Task: Toggle confidential mode in new  blank mail.
Action: Mouse moved to (121, 118)
Screenshot: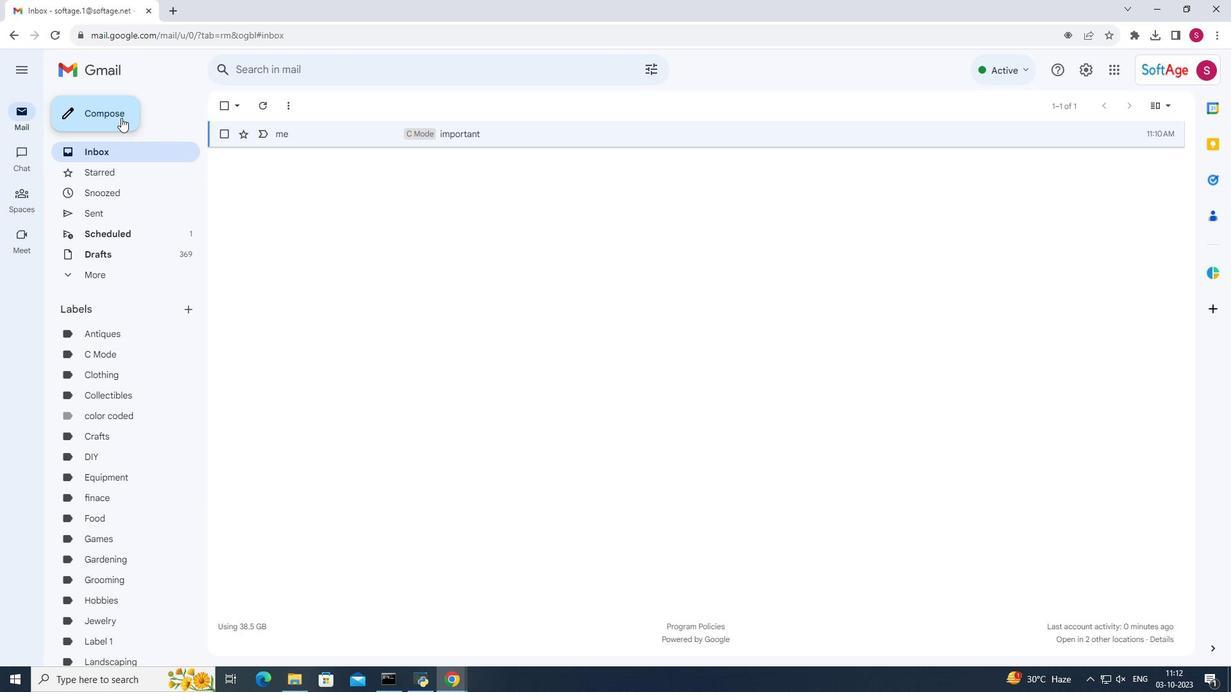 
Action: Mouse pressed left at (121, 118)
Screenshot: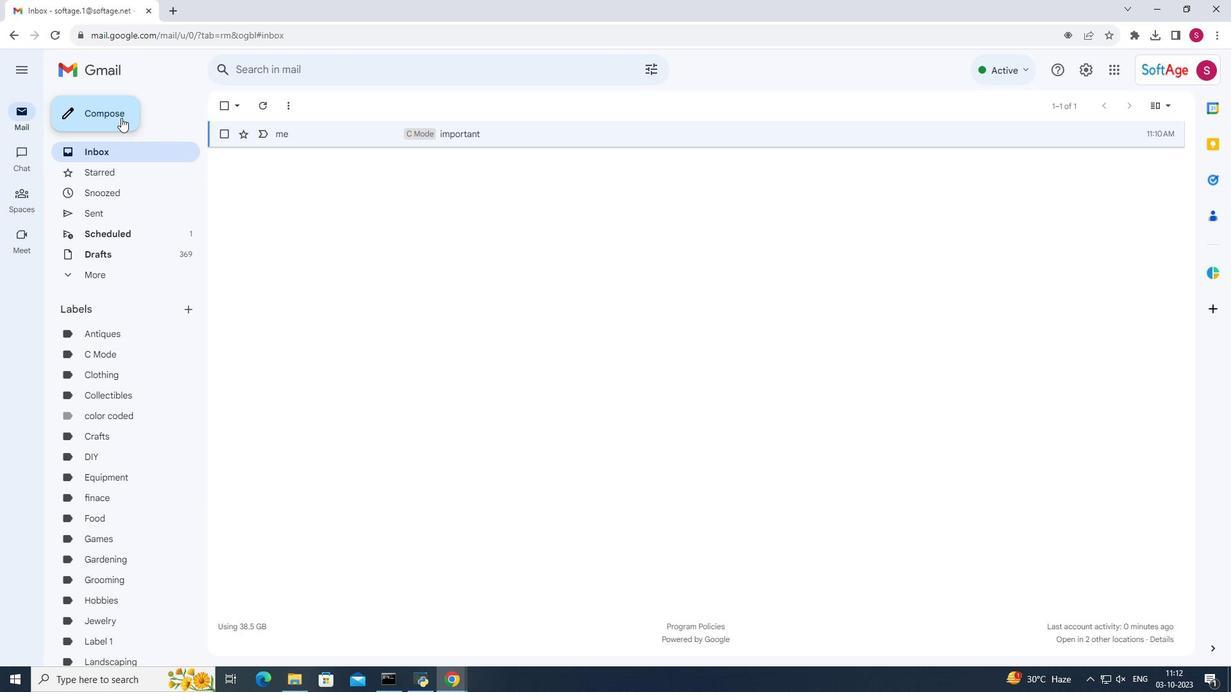 
Action: Mouse moved to (1019, 651)
Screenshot: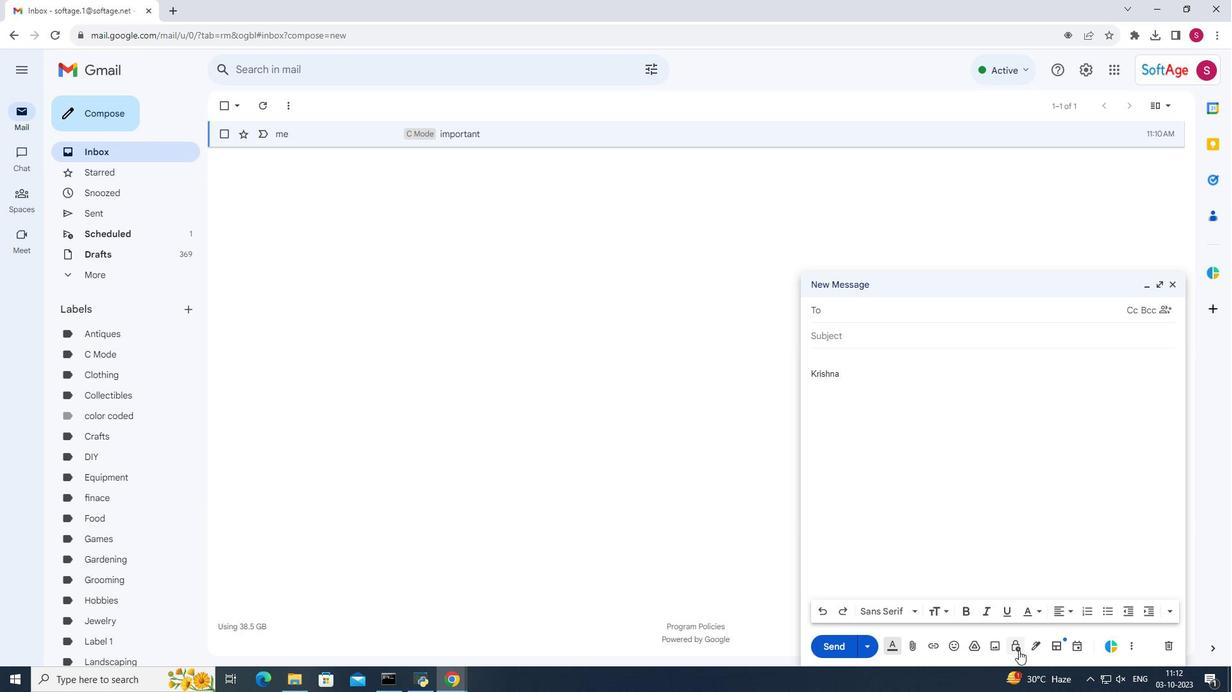 
Action: Mouse pressed left at (1019, 651)
Screenshot: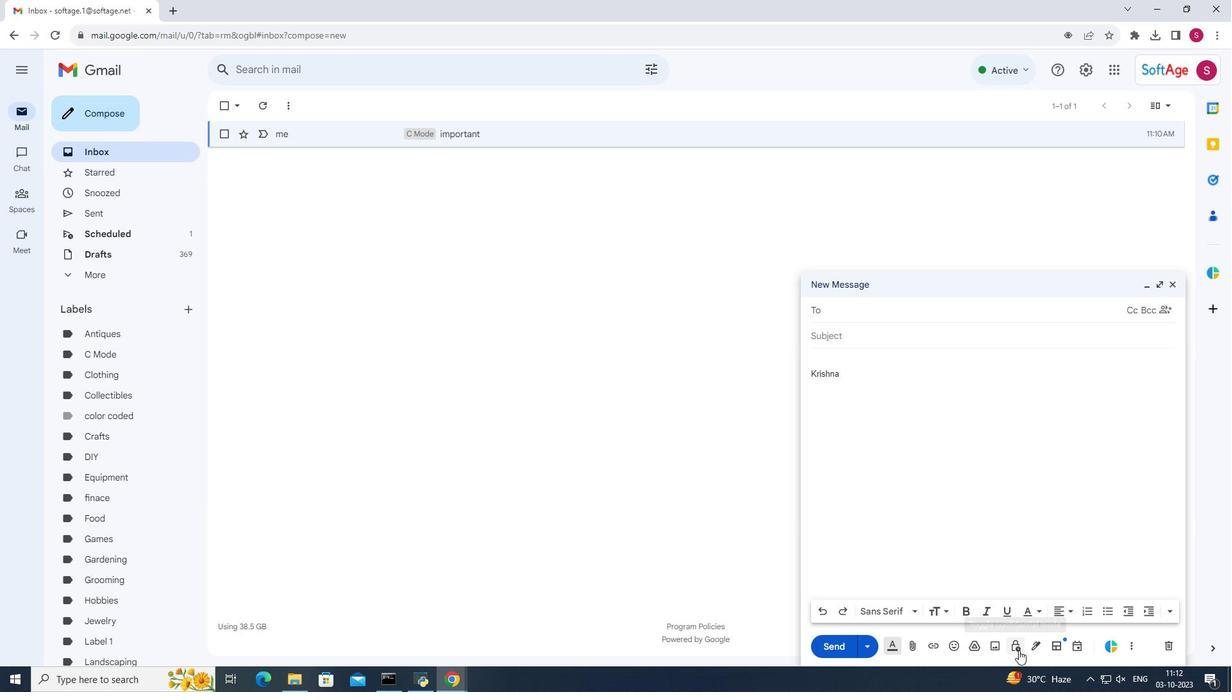 
Action: Mouse pressed left at (1019, 651)
Screenshot: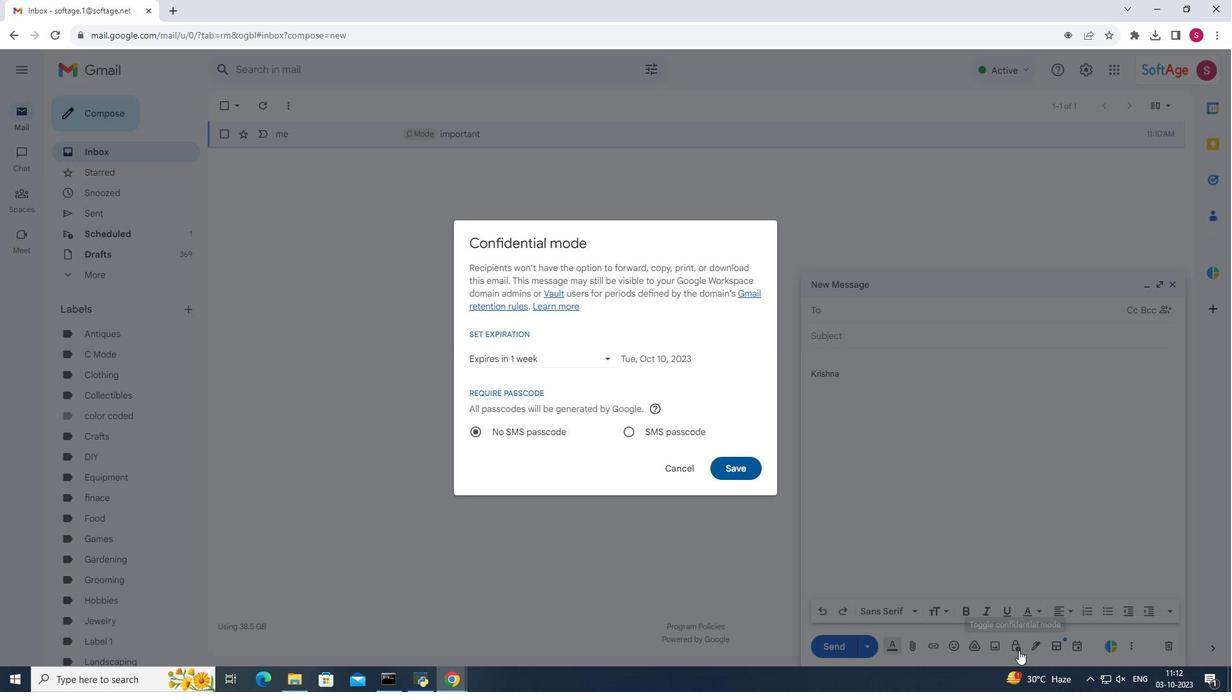 
Action: Mouse moved to (1020, 651)
Screenshot: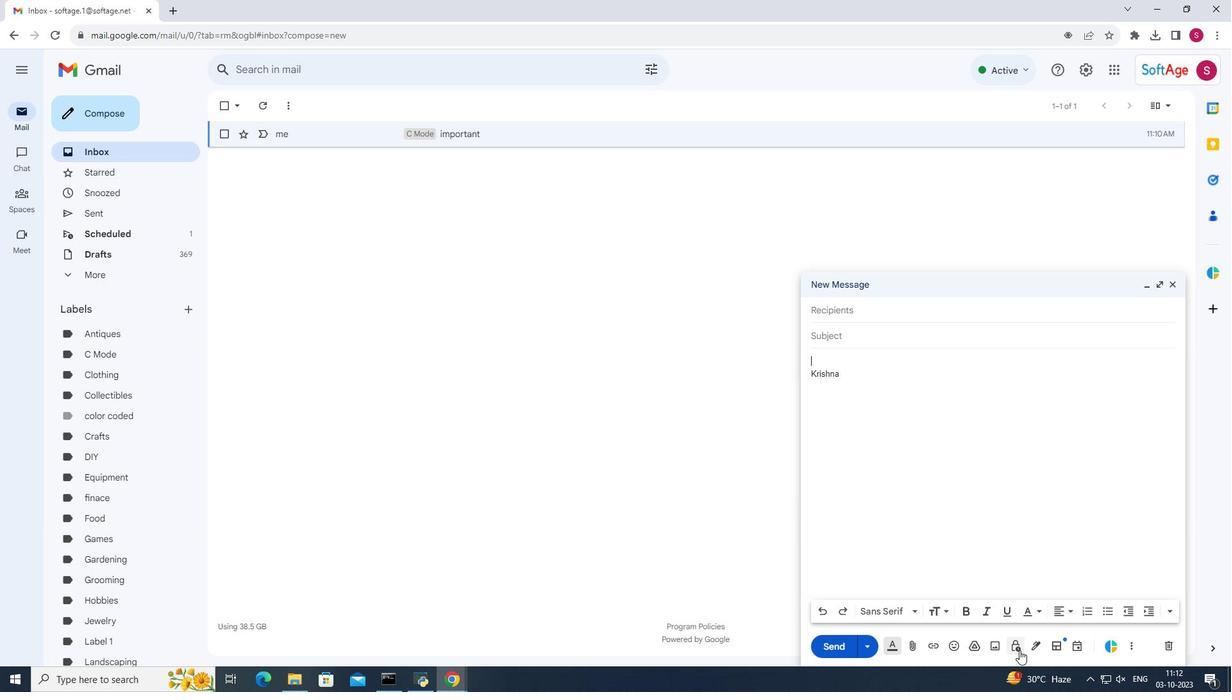 
Action: Mouse pressed left at (1020, 651)
Screenshot: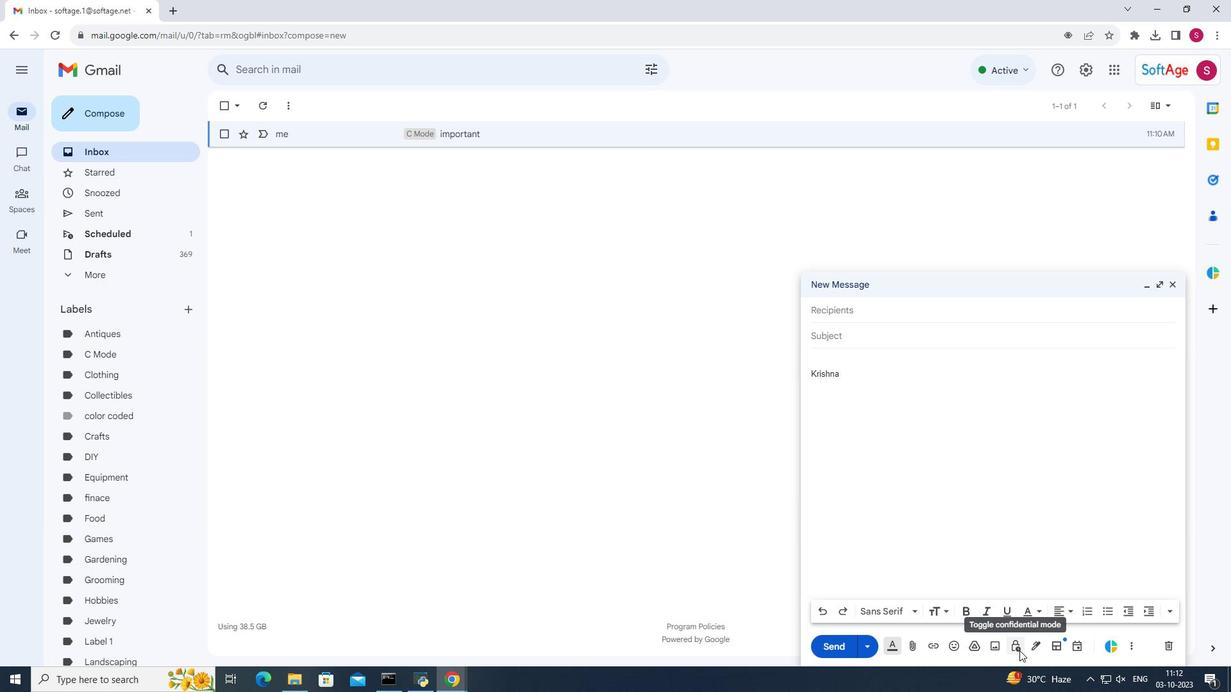 
Action: Mouse moved to (741, 475)
Screenshot: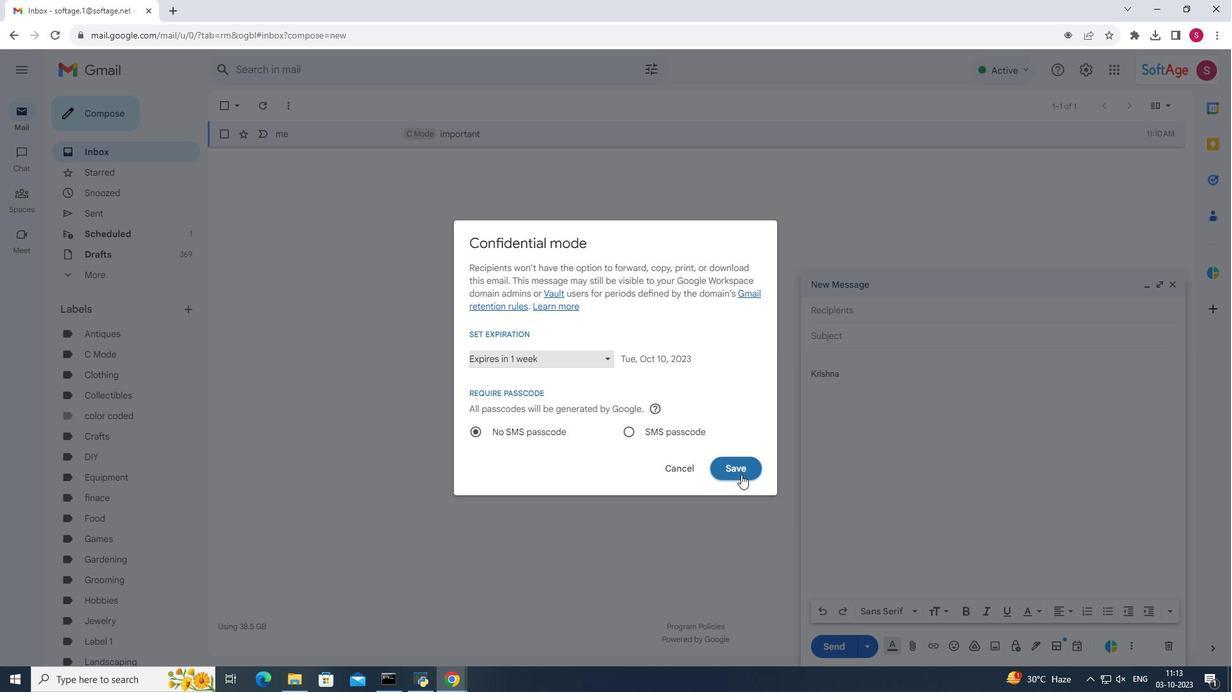 
Action: Mouse pressed left at (741, 475)
Screenshot: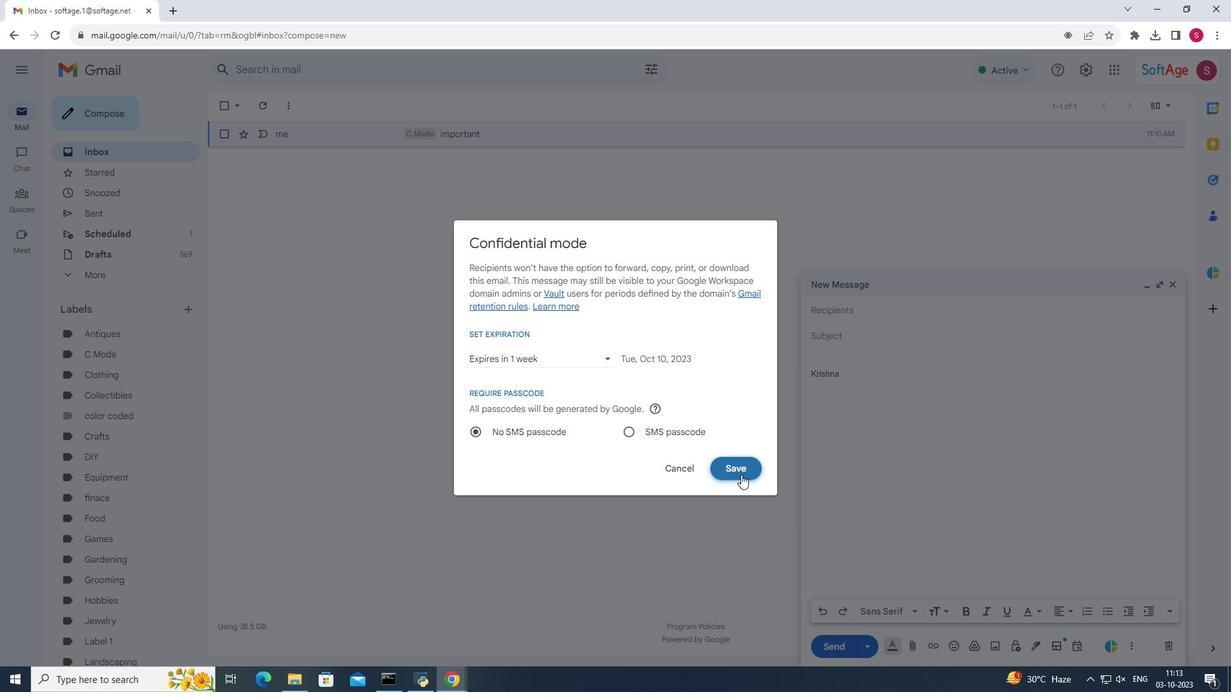 
